 Task: Change the owner of the particular contact
Action: Mouse scrolled (192, 162) with delta (0, 0)
Screenshot: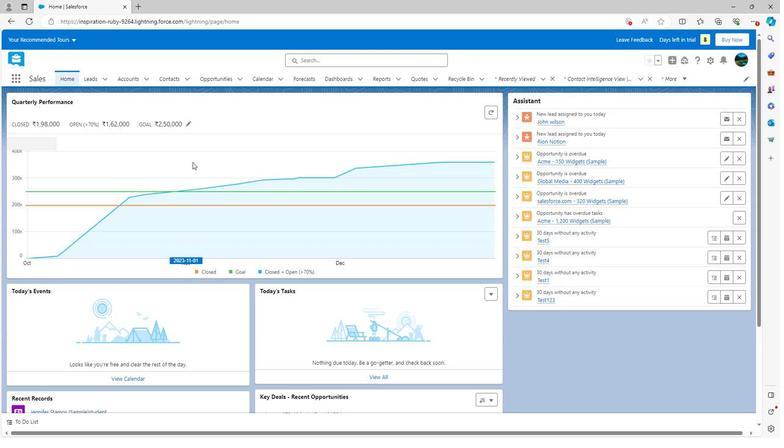 
Action: Mouse scrolled (192, 162) with delta (0, 0)
Screenshot: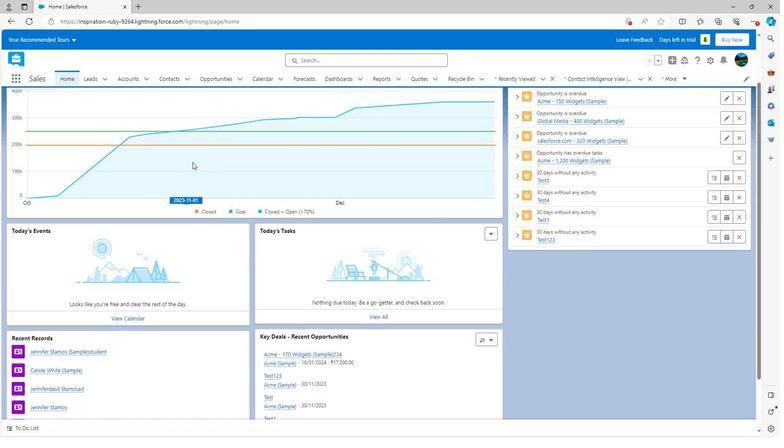 
Action: Mouse scrolled (192, 162) with delta (0, 0)
Screenshot: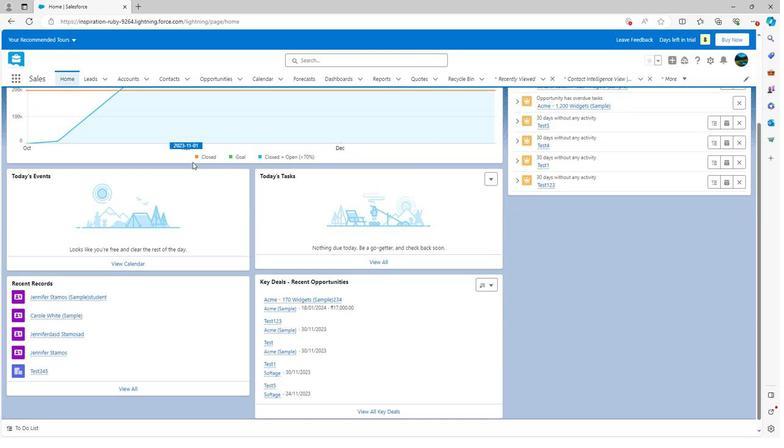 
Action: Mouse scrolled (192, 162) with delta (0, 0)
Screenshot: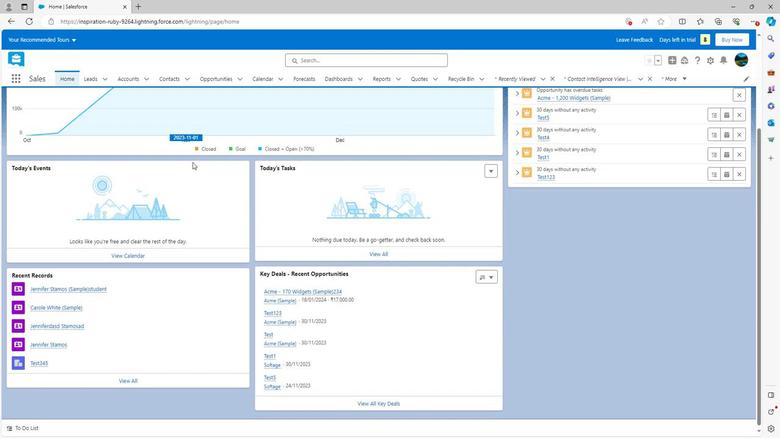 
Action: Mouse scrolled (192, 163) with delta (0, 0)
Screenshot: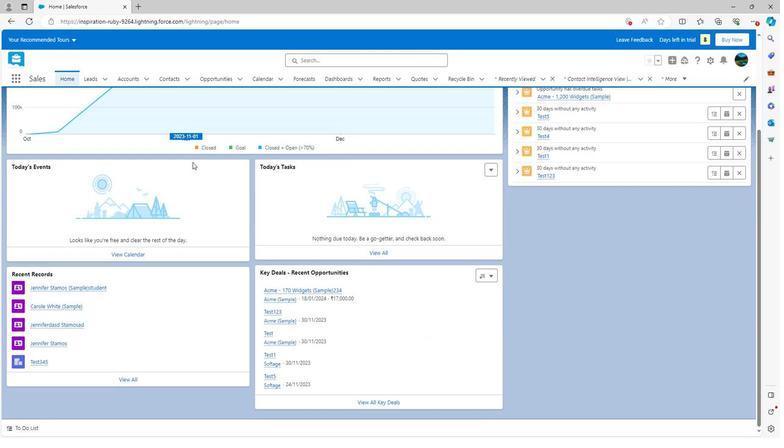 
Action: Mouse scrolled (192, 163) with delta (0, 0)
Screenshot: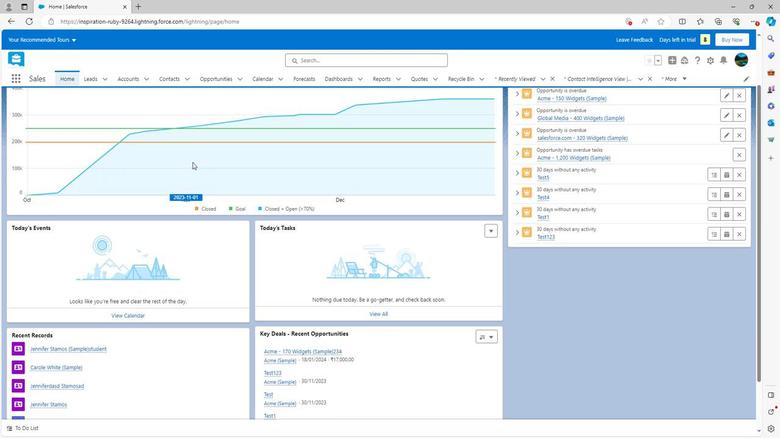 
Action: Mouse scrolled (192, 163) with delta (0, 0)
Screenshot: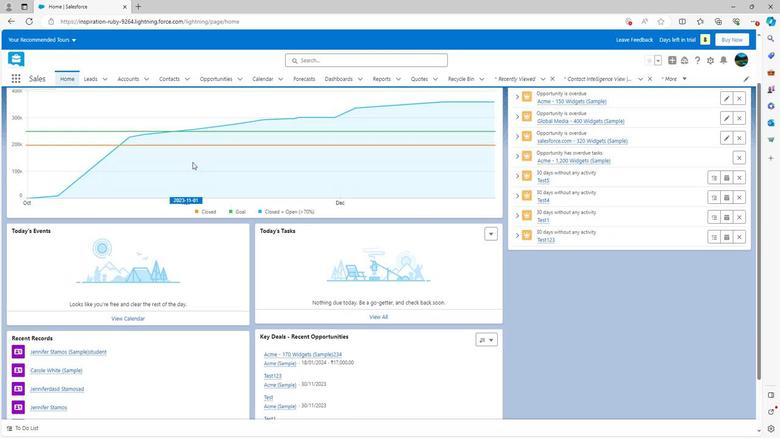 
Action: Mouse scrolled (192, 163) with delta (0, 0)
Screenshot: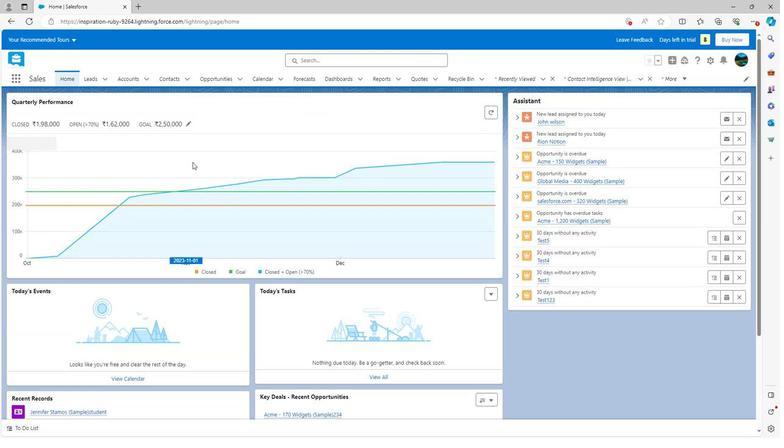 
Action: Mouse scrolled (192, 163) with delta (0, 0)
Screenshot: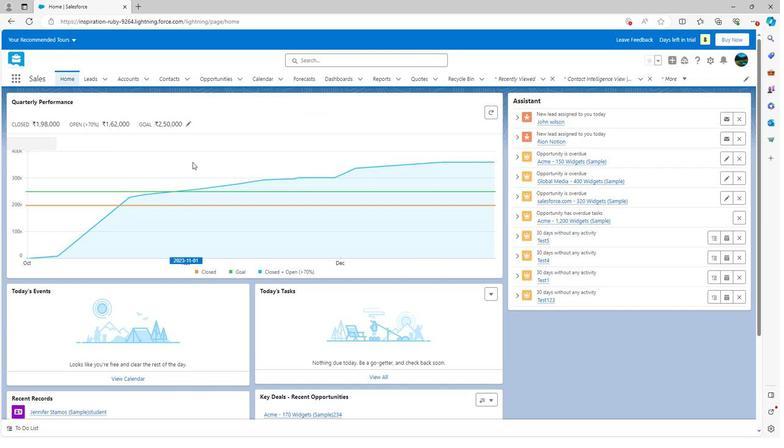 
Action: Mouse moved to (594, 81)
Screenshot: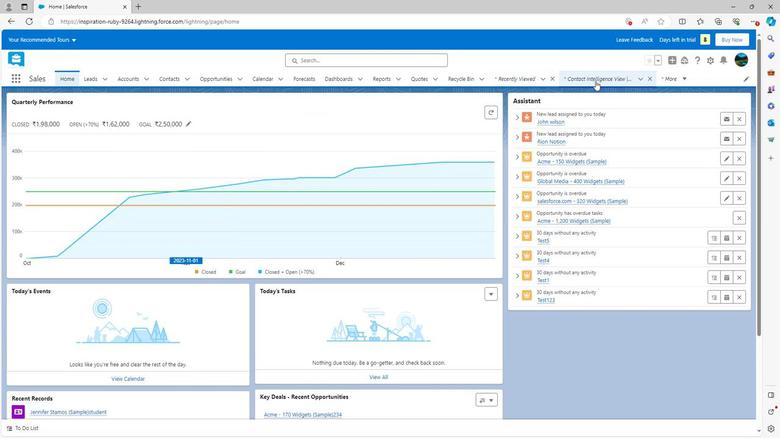 
Action: Mouse pressed left at (594, 81)
Screenshot: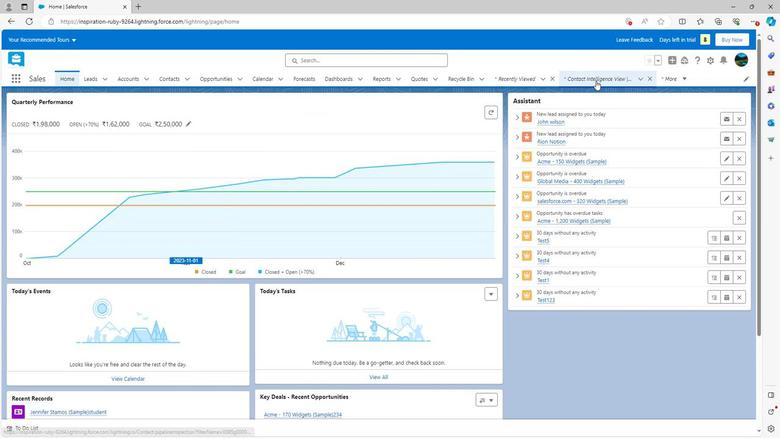 
Action: Mouse moved to (746, 222)
Screenshot: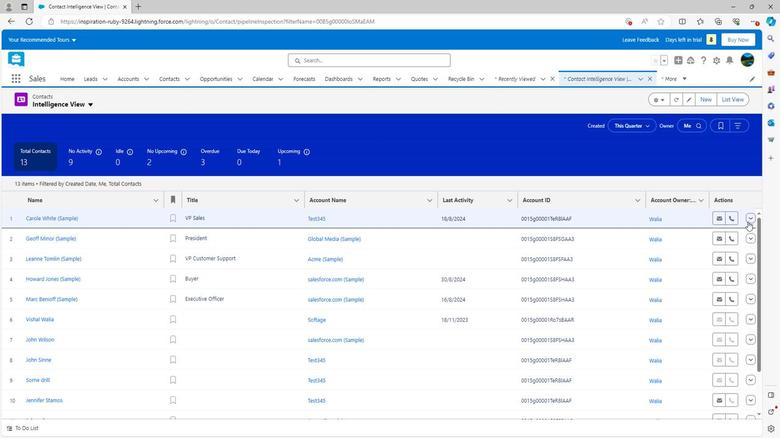 
Action: Mouse pressed left at (746, 222)
Screenshot: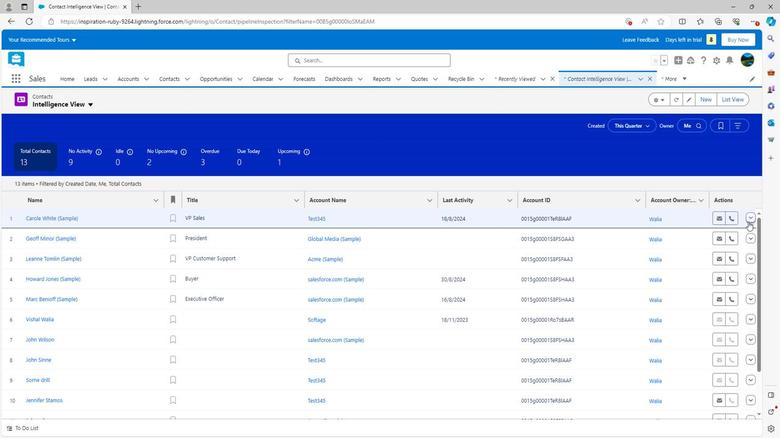 
Action: Mouse moved to (718, 269)
Screenshot: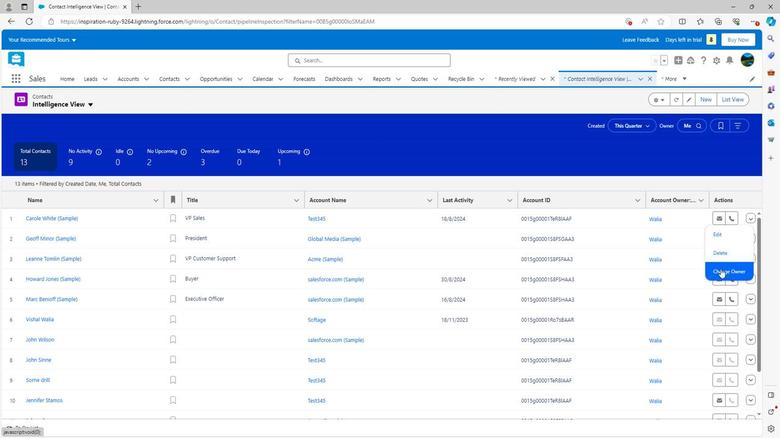 
Action: Mouse pressed left at (718, 269)
Screenshot: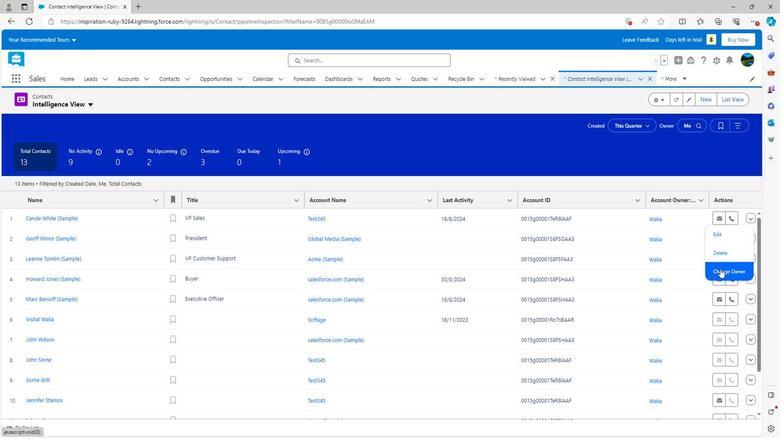 
Action: Mouse moved to (298, 204)
Screenshot: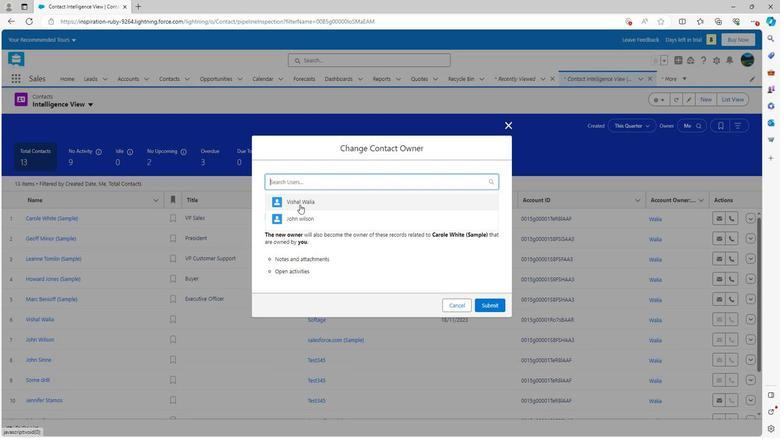 
Action: Mouse pressed left at (298, 204)
Screenshot: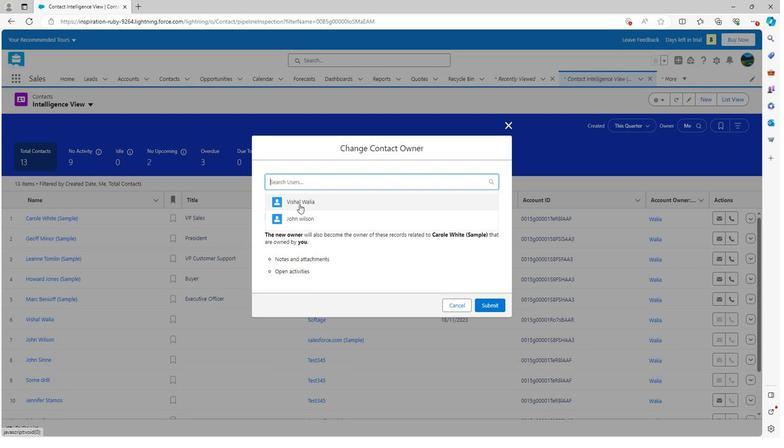 
Action: Mouse moved to (270, 222)
Screenshot: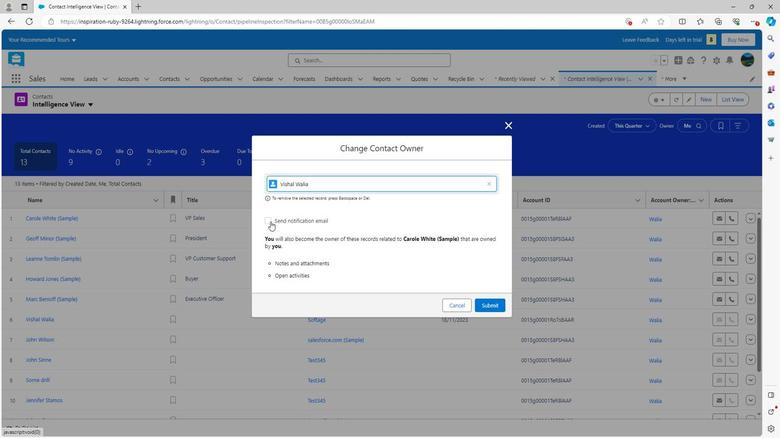 
Action: Mouse pressed left at (270, 222)
Screenshot: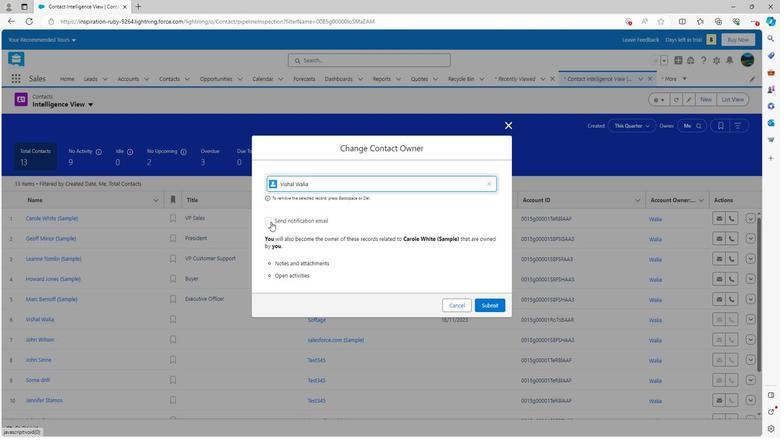 
Action: Mouse moved to (488, 304)
Screenshot: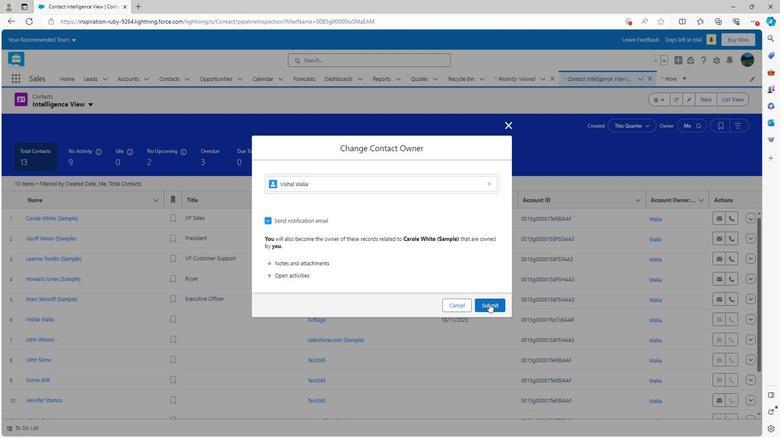 
Action: Mouse pressed left at (488, 304)
Screenshot: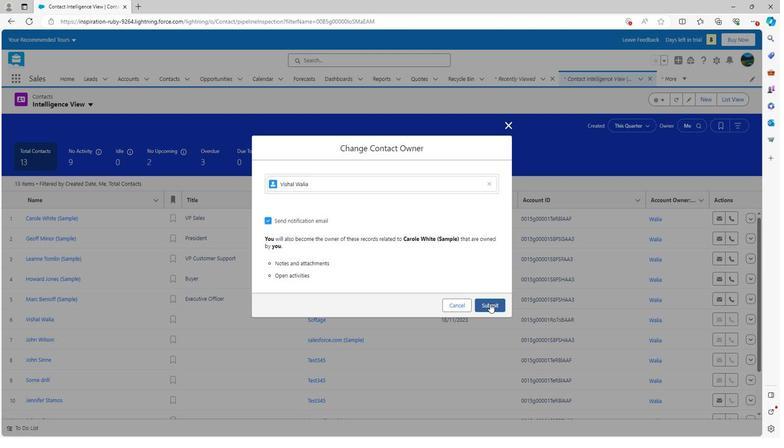 
Action: Mouse moved to (340, 193)
Screenshot: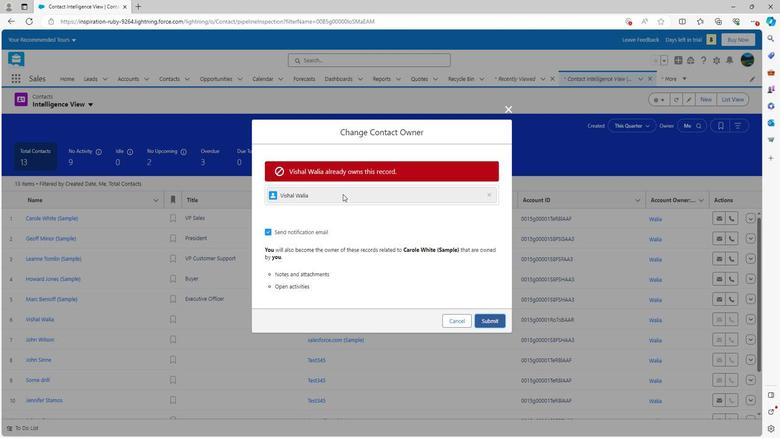 
Action: Mouse pressed left at (340, 193)
Screenshot: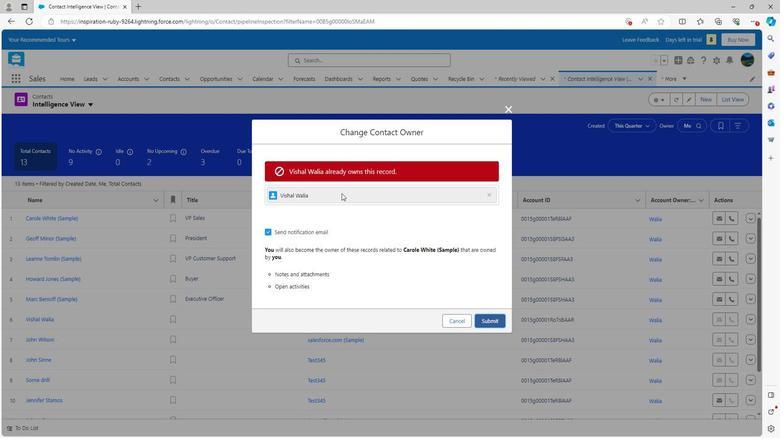 
Action: Mouse moved to (316, 194)
Screenshot: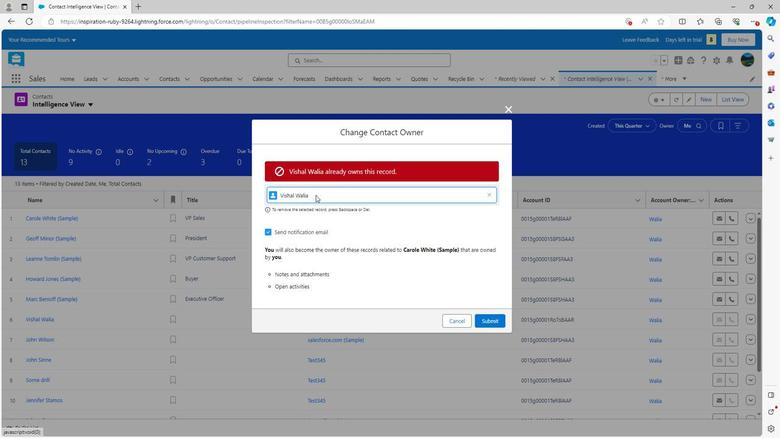 
Action: Mouse pressed left at (316, 194)
Screenshot: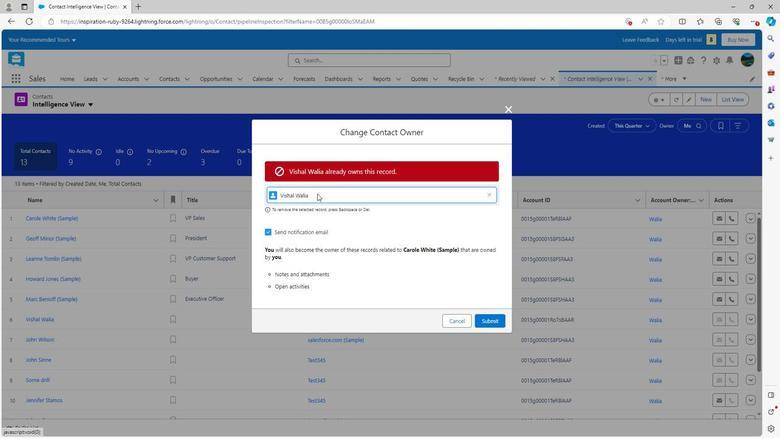 
Action: Mouse moved to (486, 195)
Screenshot: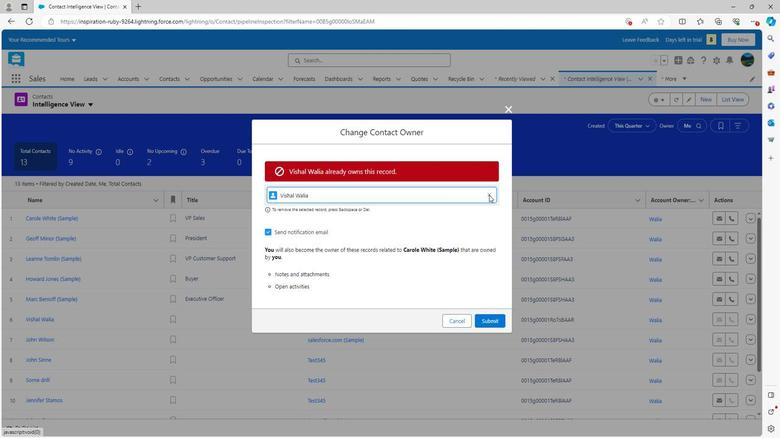 
Action: Mouse pressed left at (486, 195)
Screenshot: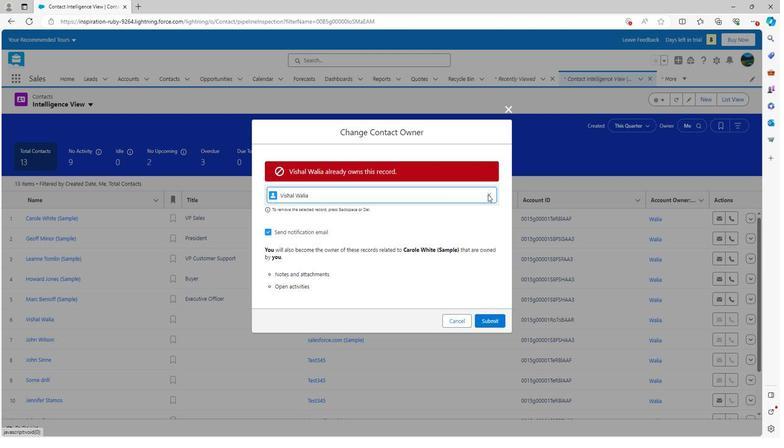 
Action: Mouse moved to (297, 219)
Screenshot: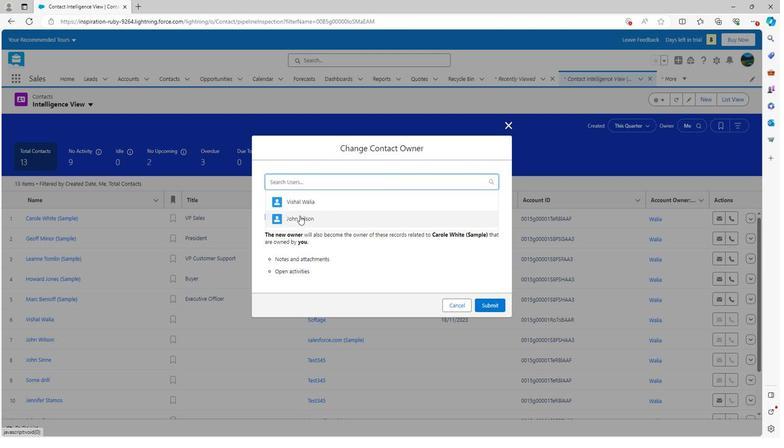 
Action: Mouse pressed left at (297, 219)
Screenshot: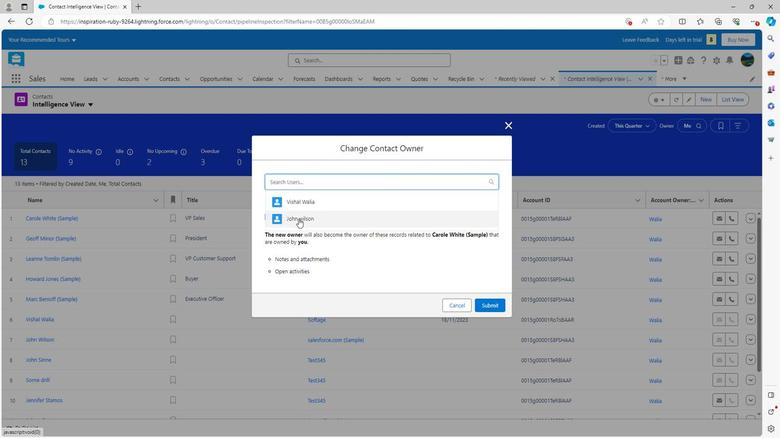 
Action: Mouse moved to (485, 303)
Screenshot: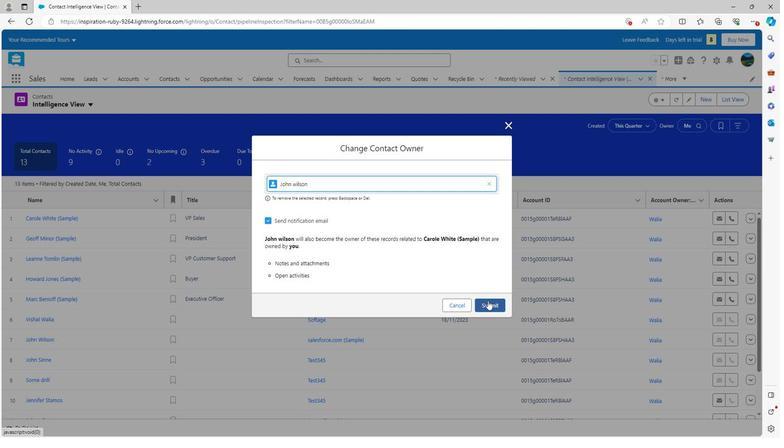
Action: Mouse pressed left at (485, 303)
Screenshot: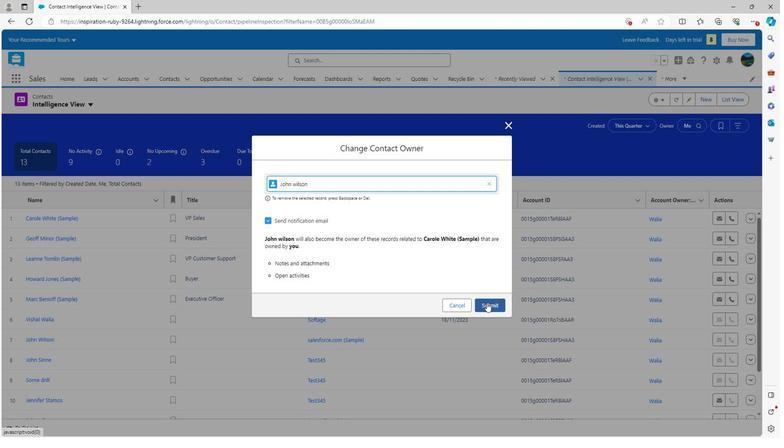 
Action: Mouse moved to (459, 262)
Screenshot: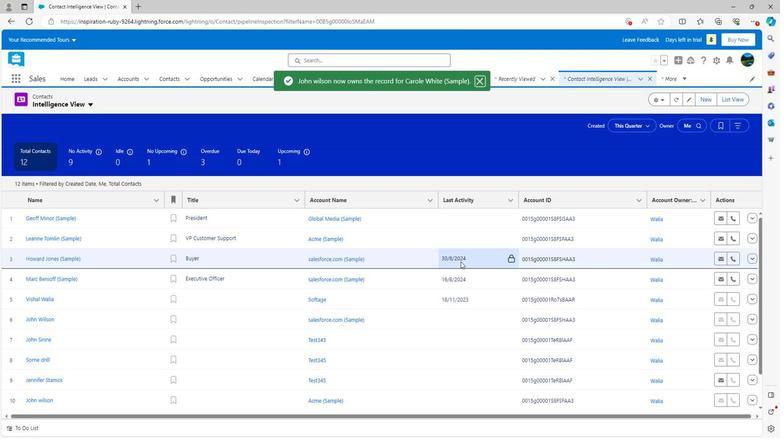 
